 Task: Add filter " -" in priority.
Action: Mouse moved to (17, 141)
Screenshot: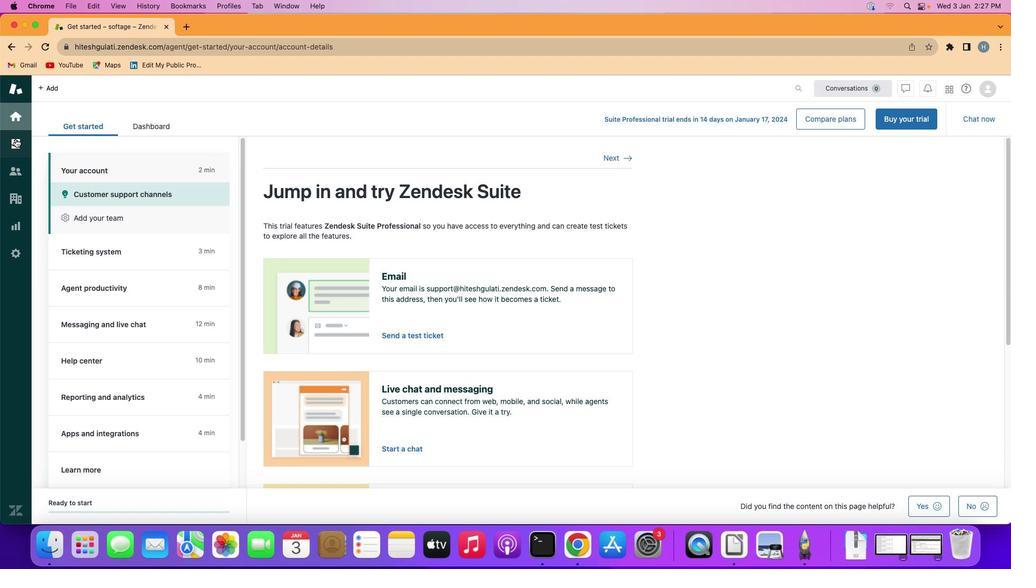 
Action: Mouse pressed left at (17, 141)
Screenshot: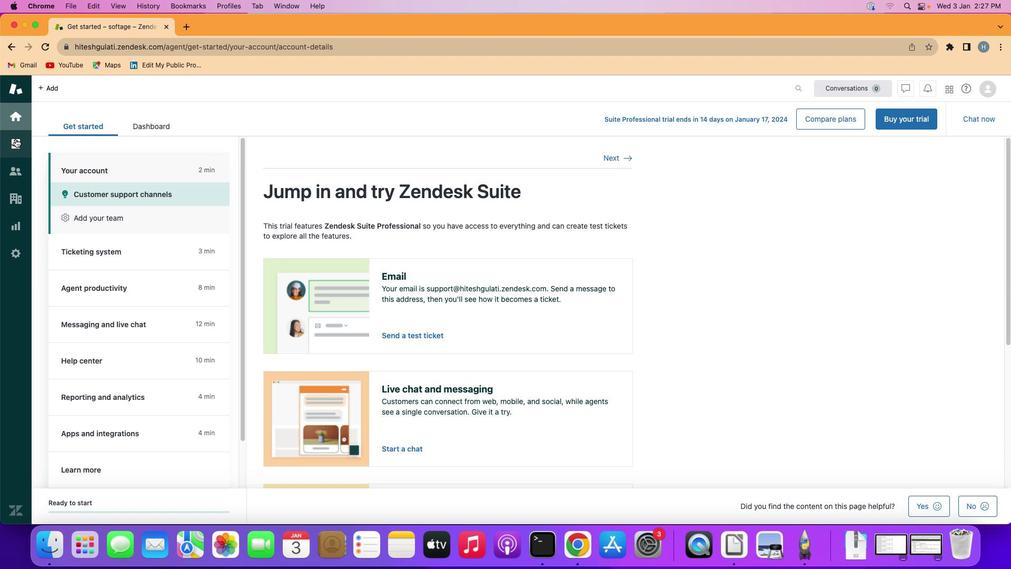 
Action: Mouse moved to (112, 272)
Screenshot: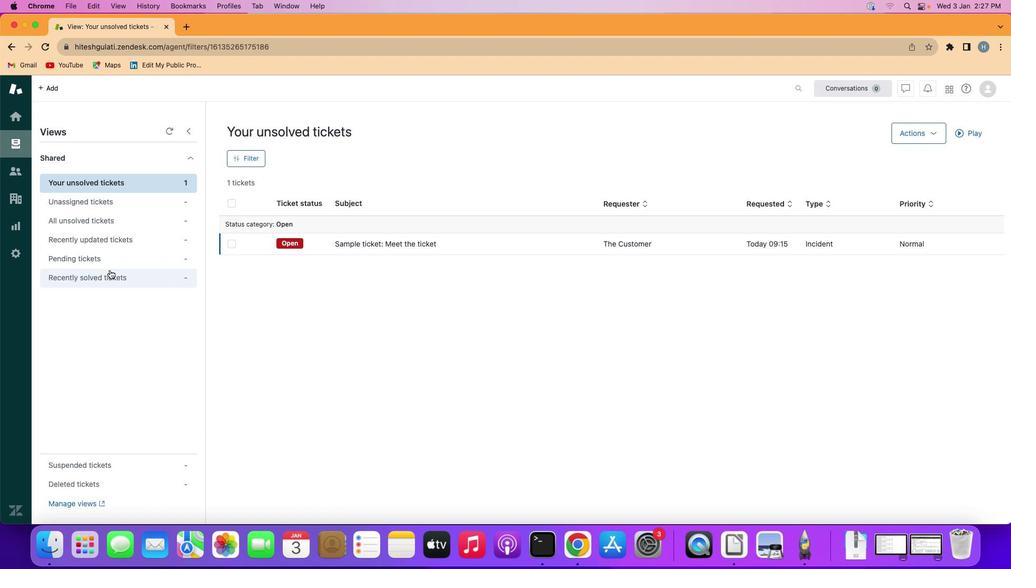 
Action: Mouse pressed left at (112, 272)
Screenshot: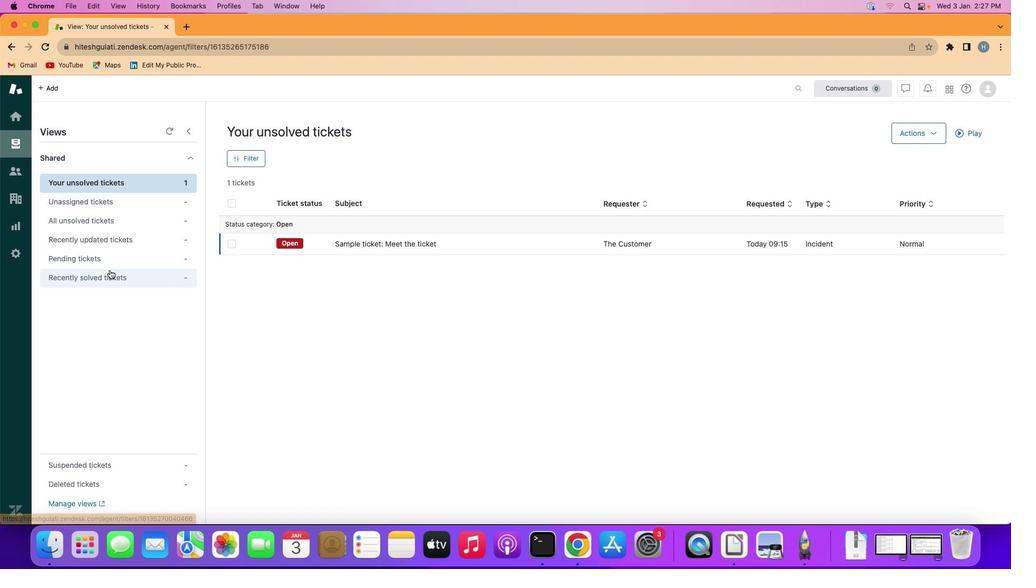 
Action: Mouse moved to (246, 156)
Screenshot: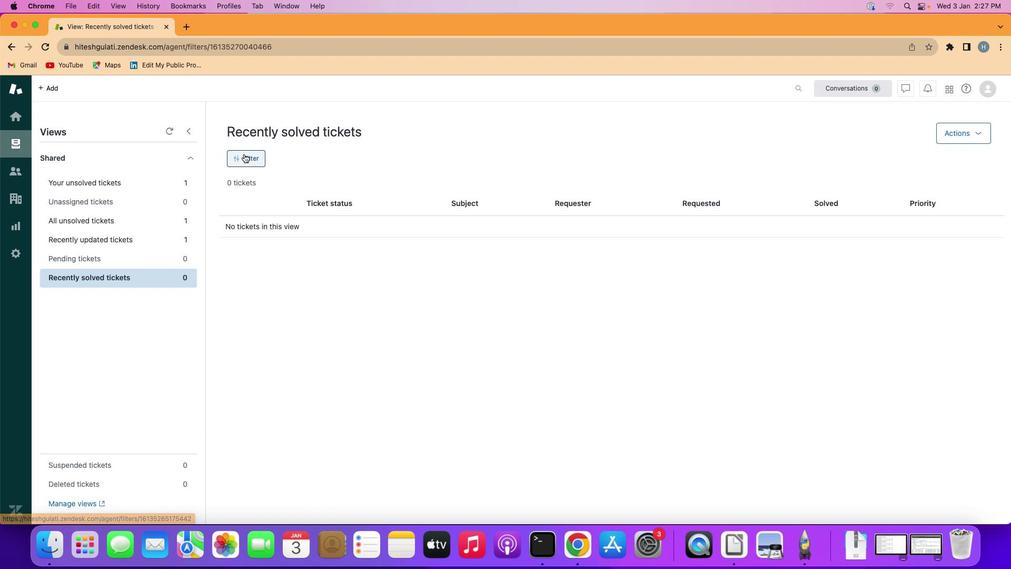 
Action: Mouse pressed left at (246, 156)
Screenshot: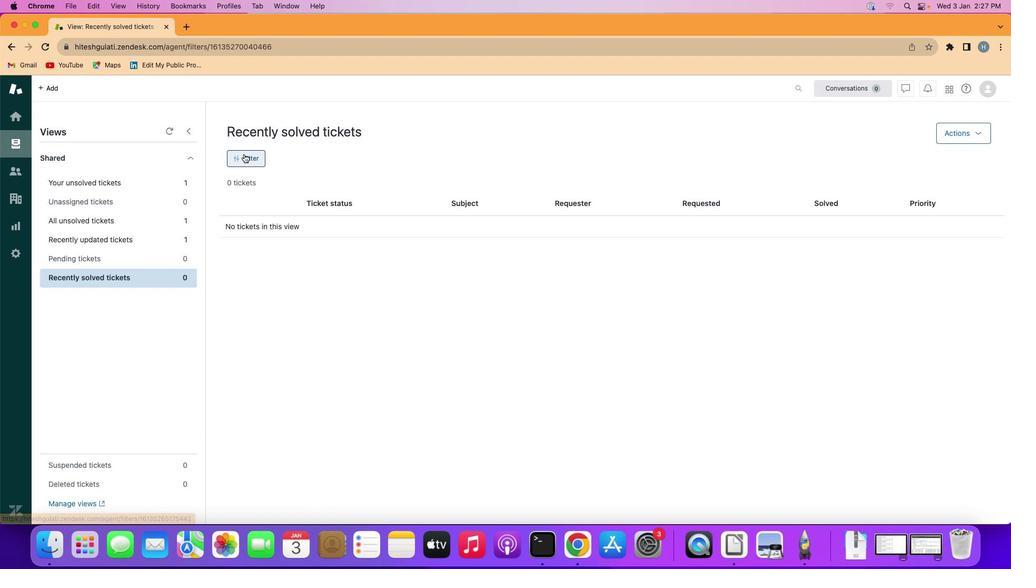 
Action: Mouse moved to (885, 353)
Screenshot: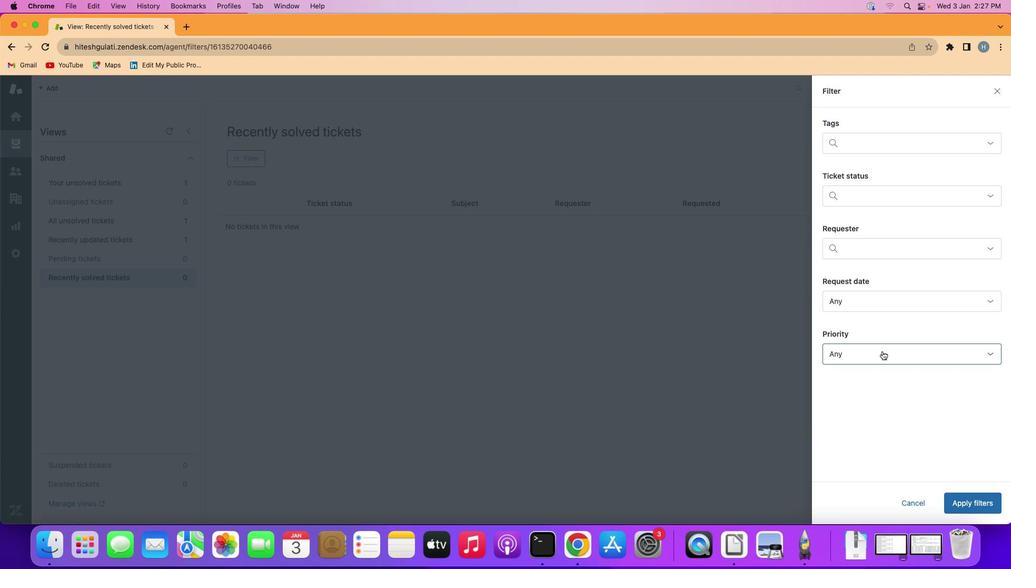 
Action: Mouse pressed left at (885, 353)
Screenshot: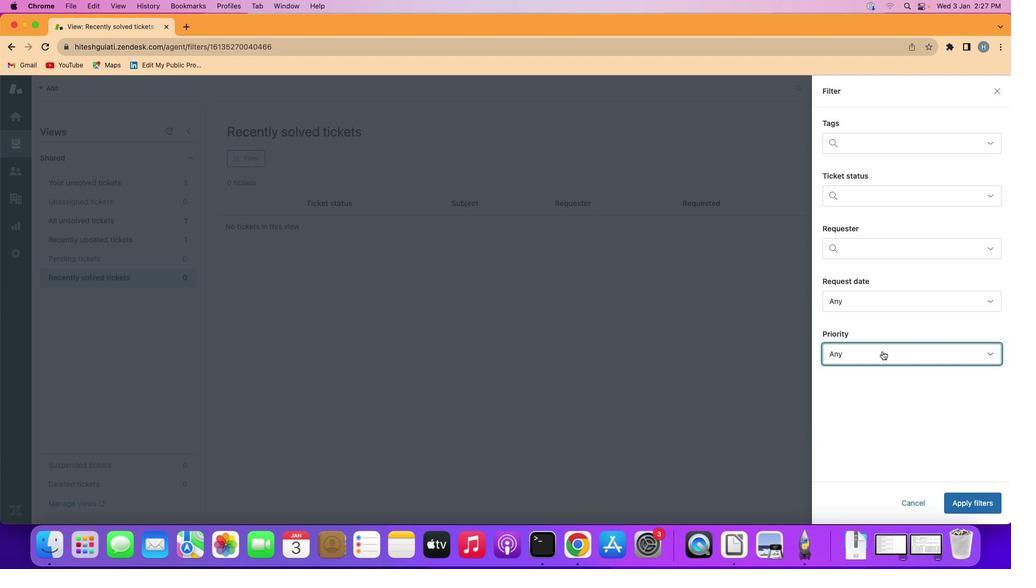 
Action: Mouse moved to (896, 261)
Screenshot: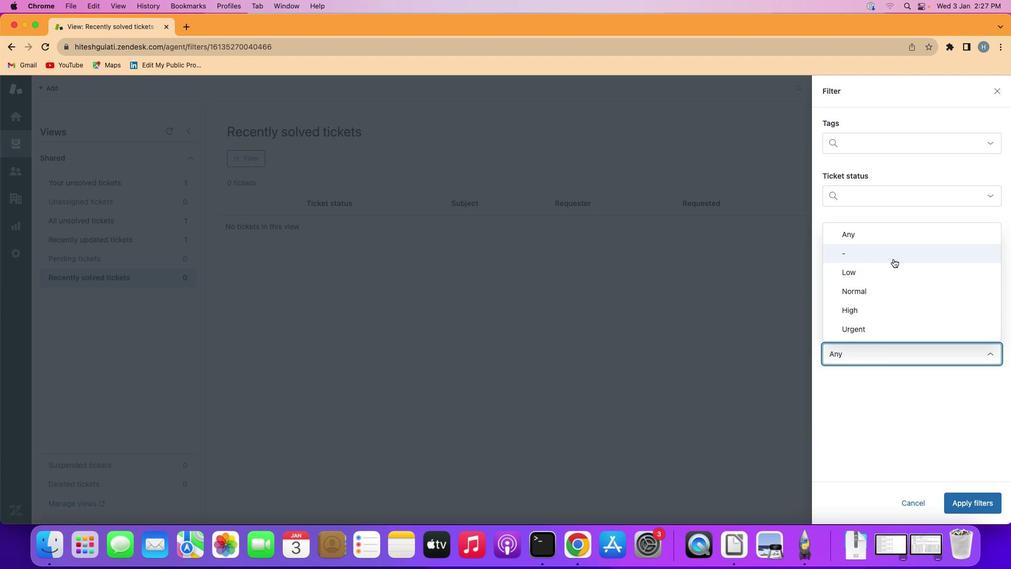 
Action: Mouse pressed left at (896, 261)
Screenshot: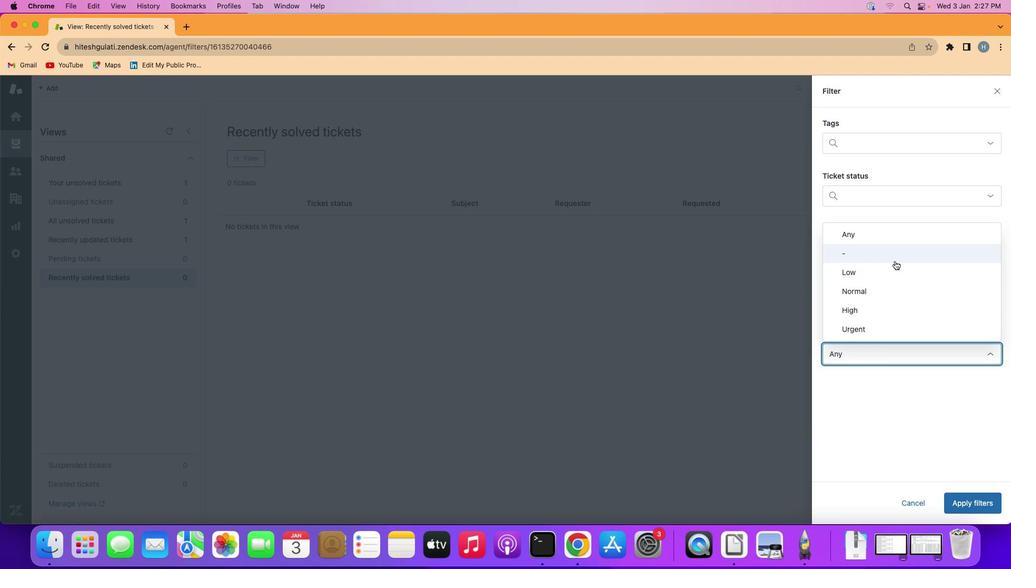 
Action: Mouse moved to (967, 503)
Screenshot: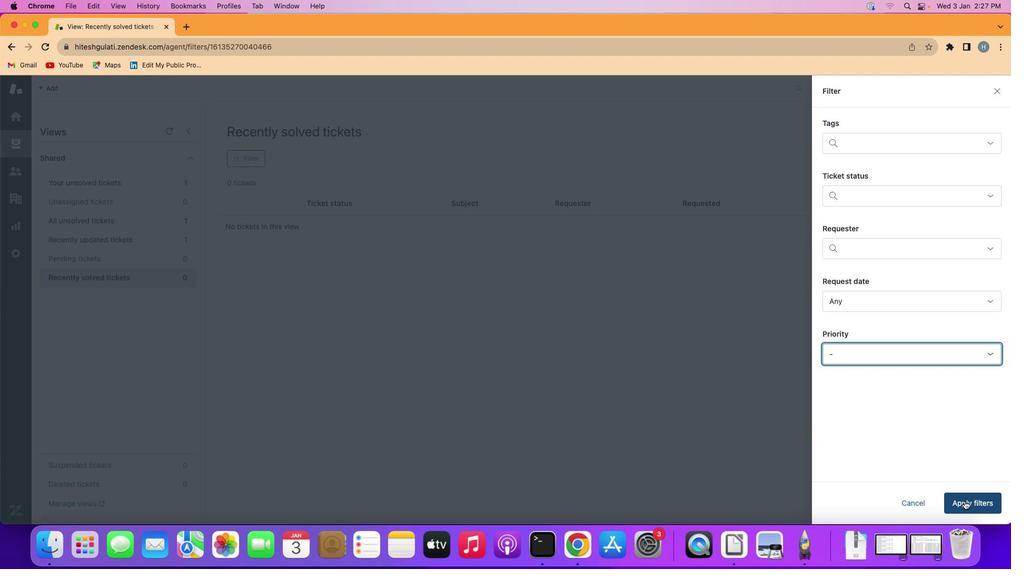 
Action: Mouse pressed left at (967, 503)
Screenshot: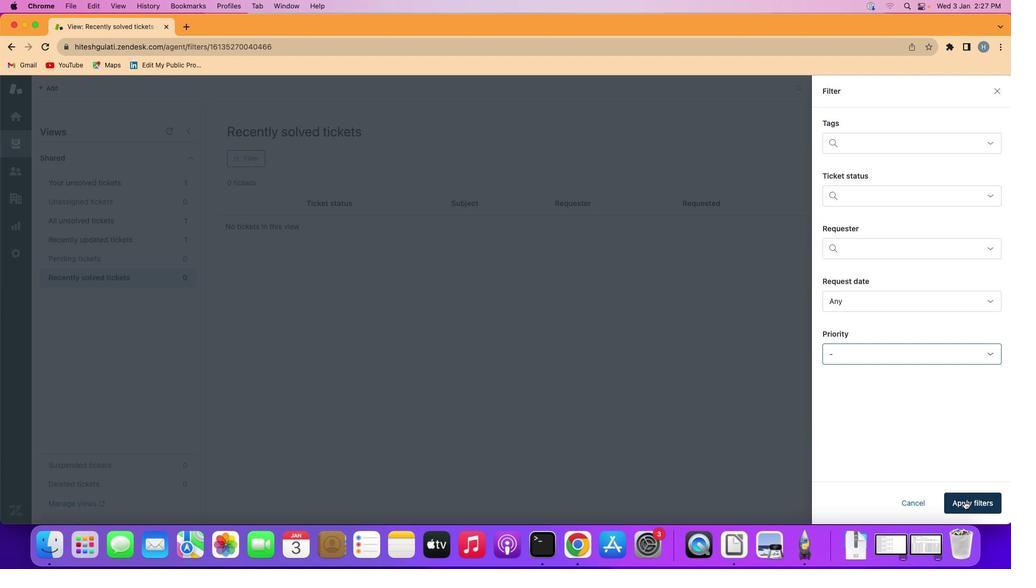 
Action: Mouse moved to (489, 322)
Screenshot: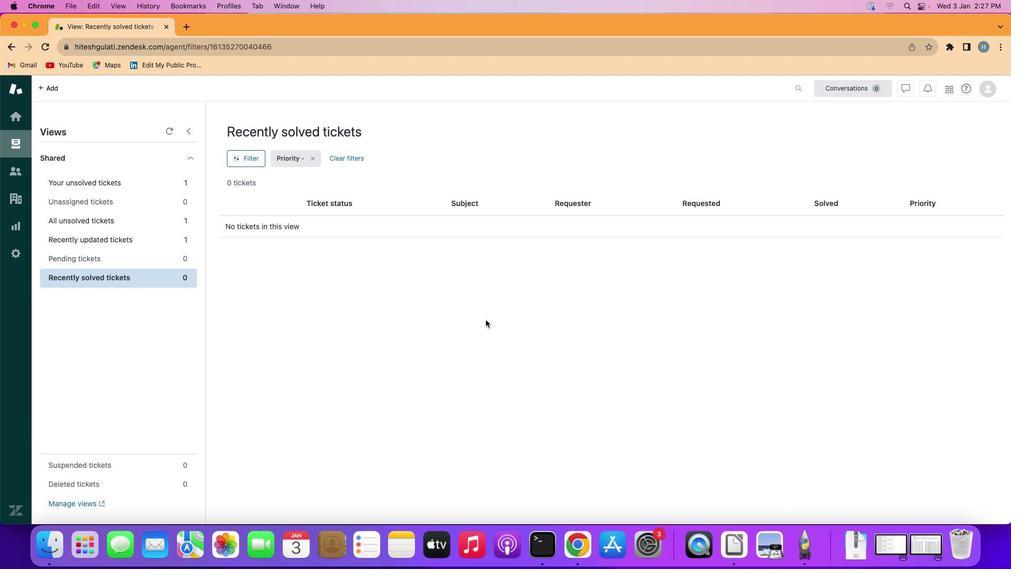 
